 Task: Sort the products in the category "Nutritional Oils" by price (lowest first).
Action: Mouse moved to (234, 112)
Screenshot: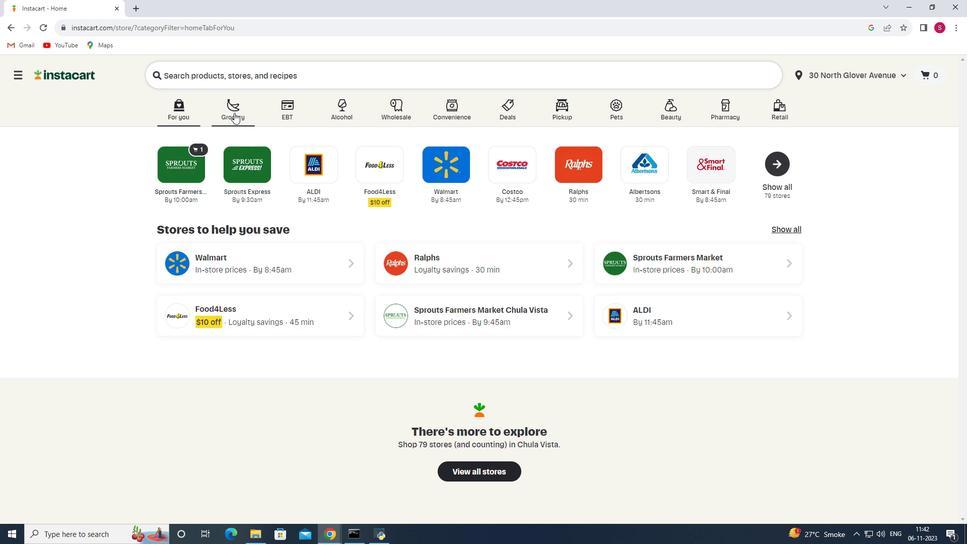 
Action: Mouse pressed left at (234, 112)
Screenshot: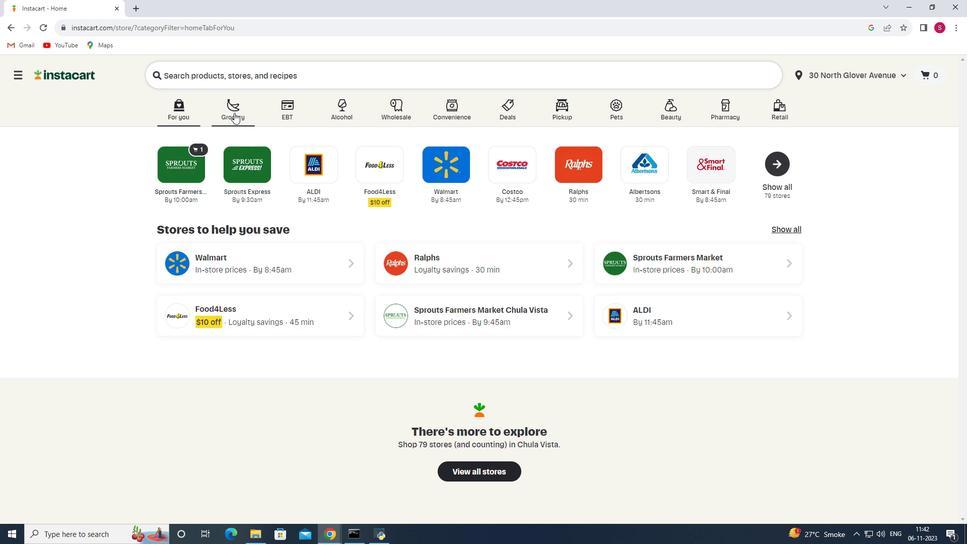 
Action: Mouse moved to (225, 280)
Screenshot: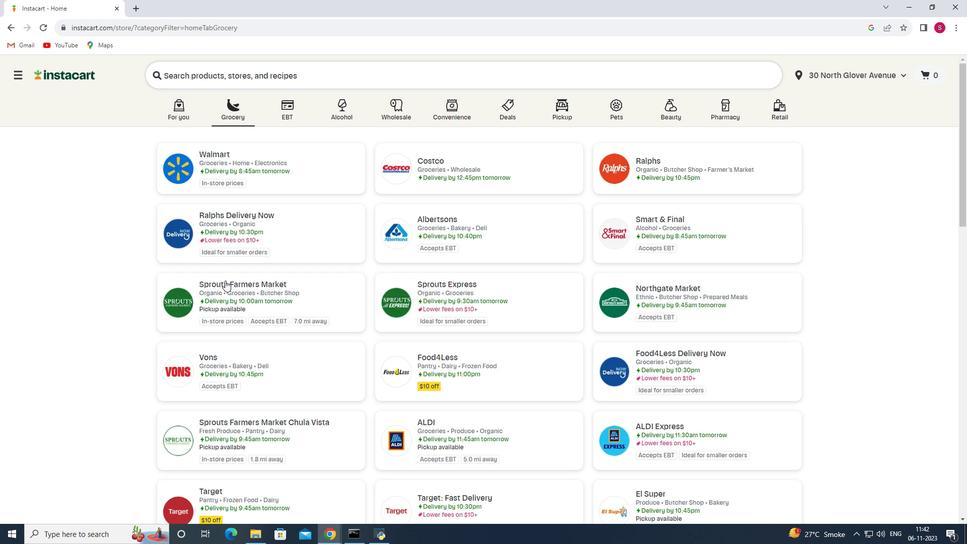 
Action: Mouse pressed left at (225, 280)
Screenshot: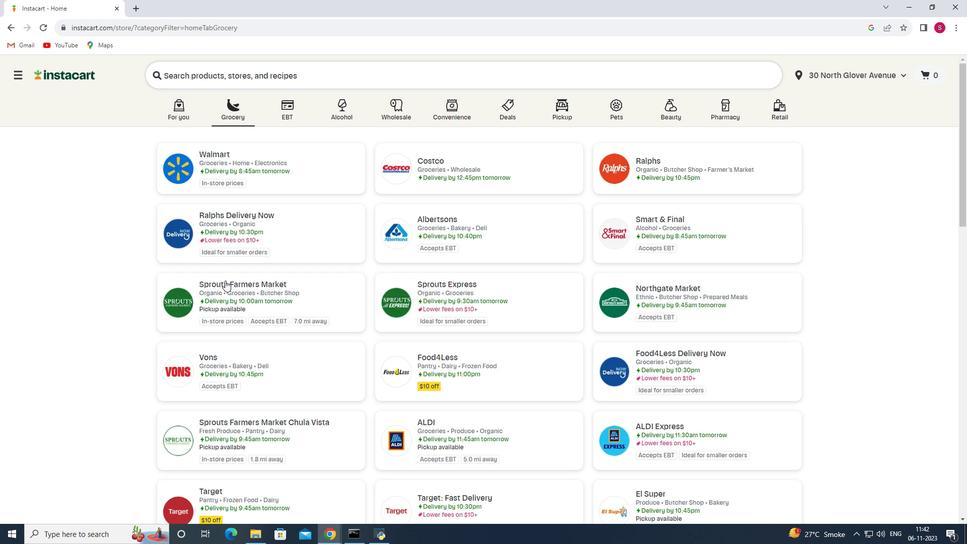 
Action: Mouse moved to (90, 322)
Screenshot: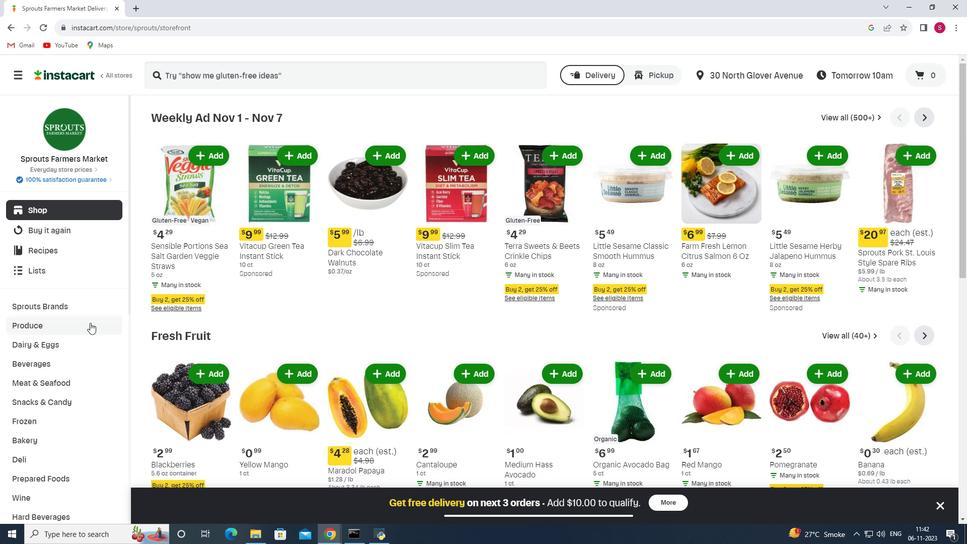 
Action: Mouse scrolled (90, 322) with delta (0, 0)
Screenshot: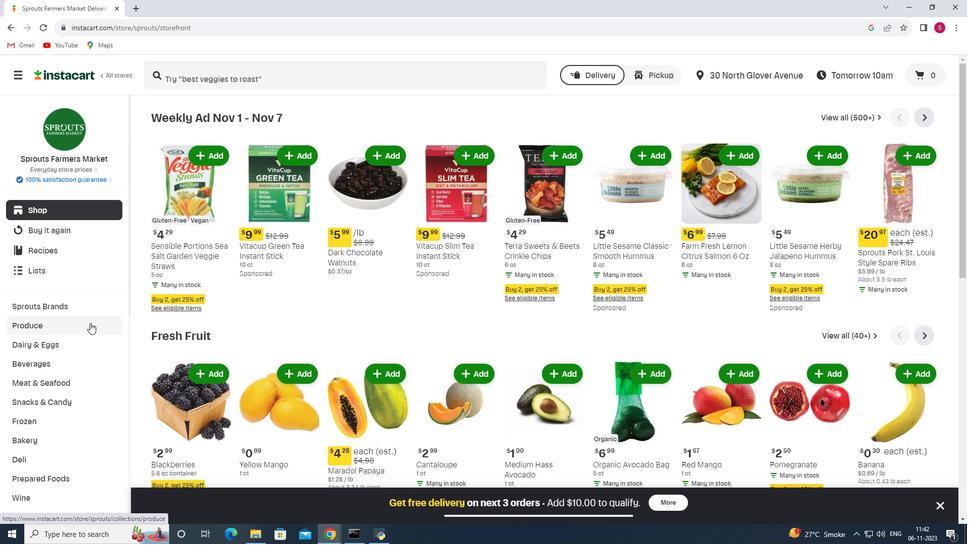 
Action: Mouse scrolled (90, 322) with delta (0, 0)
Screenshot: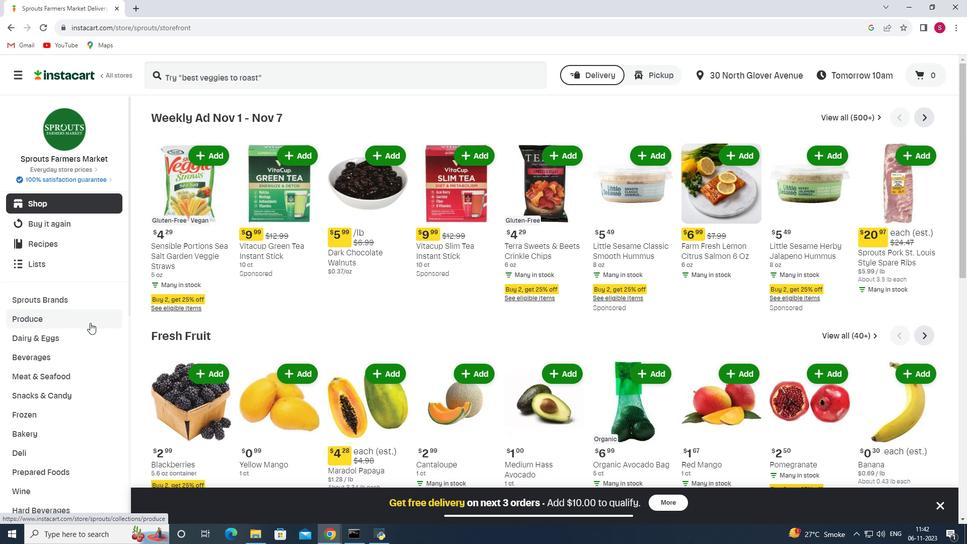
Action: Mouse scrolled (90, 322) with delta (0, 0)
Screenshot: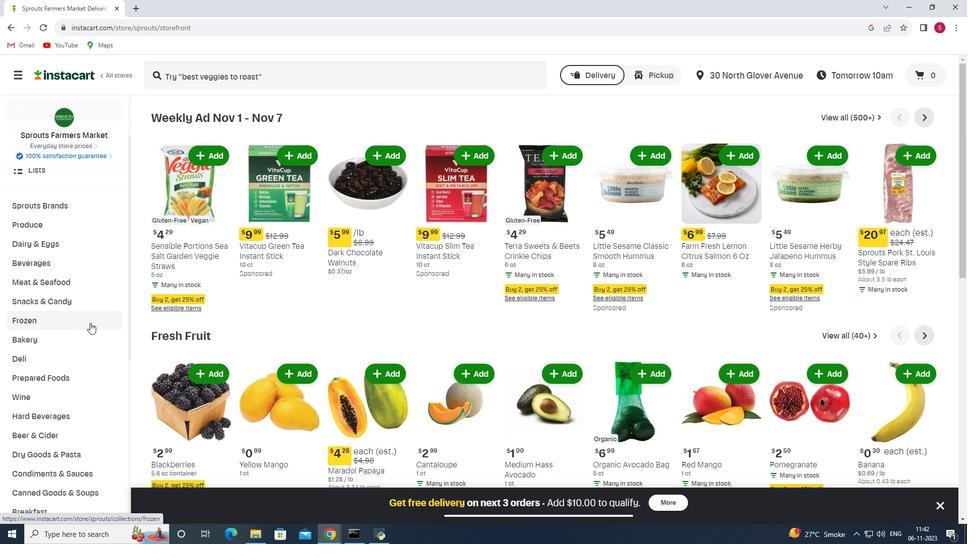 
Action: Mouse moved to (70, 326)
Screenshot: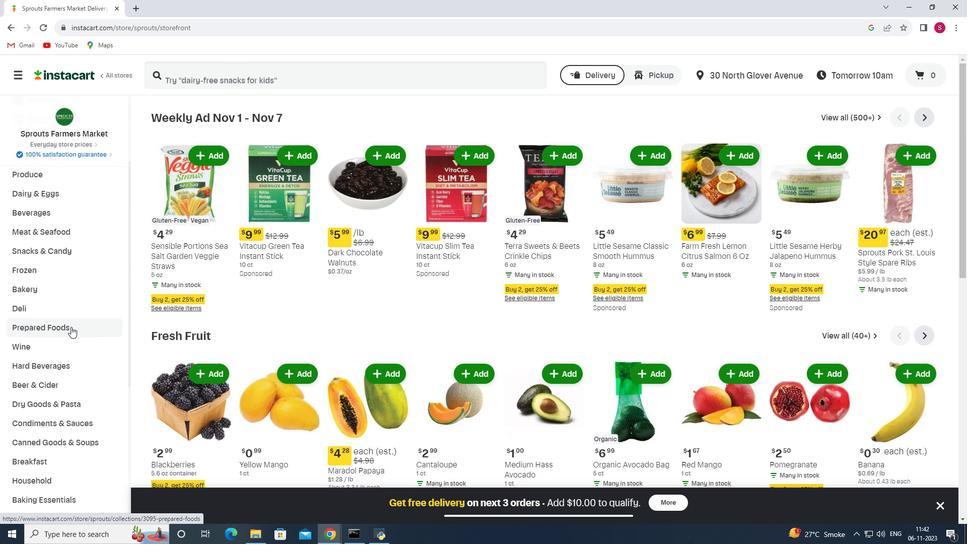 
Action: Mouse scrolled (70, 326) with delta (0, 0)
Screenshot: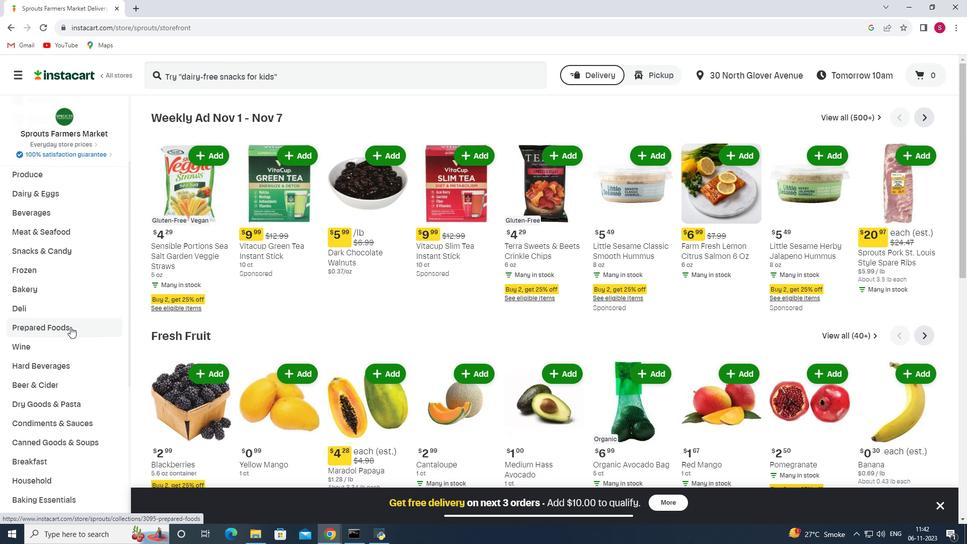 
Action: Mouse scrolled (70, 326) with delta (0, 0)
Screenshot: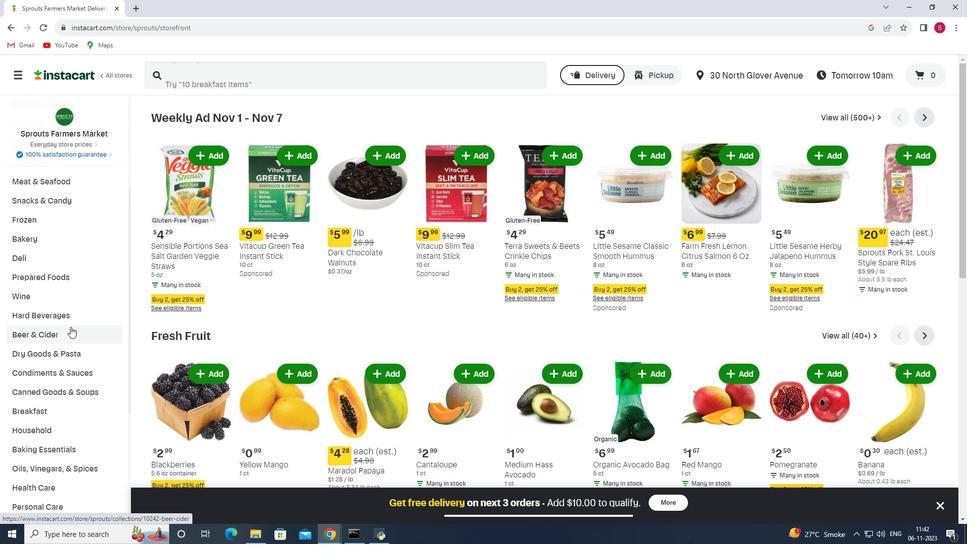 
Action: Mouse moved to (65, 337)
Screenshot: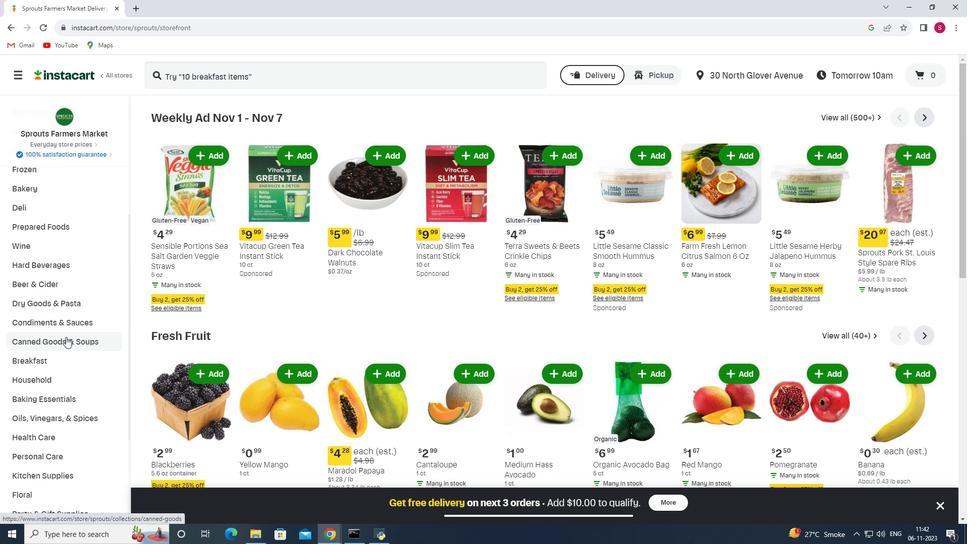 
Action: Mouse scrolled (65, 336) with delta (0, 0)
Screenshot: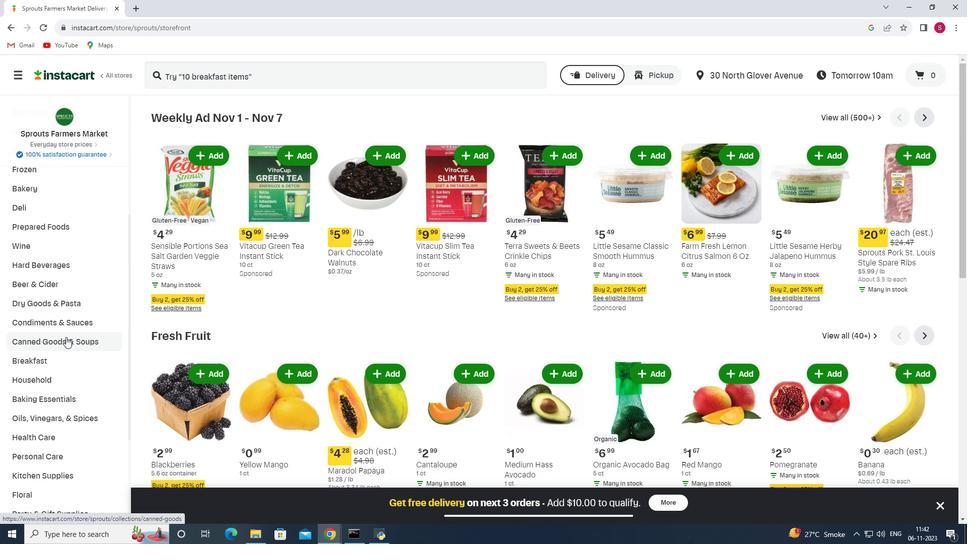 
Action: Mouse moved to (48, 378)
Screenshot: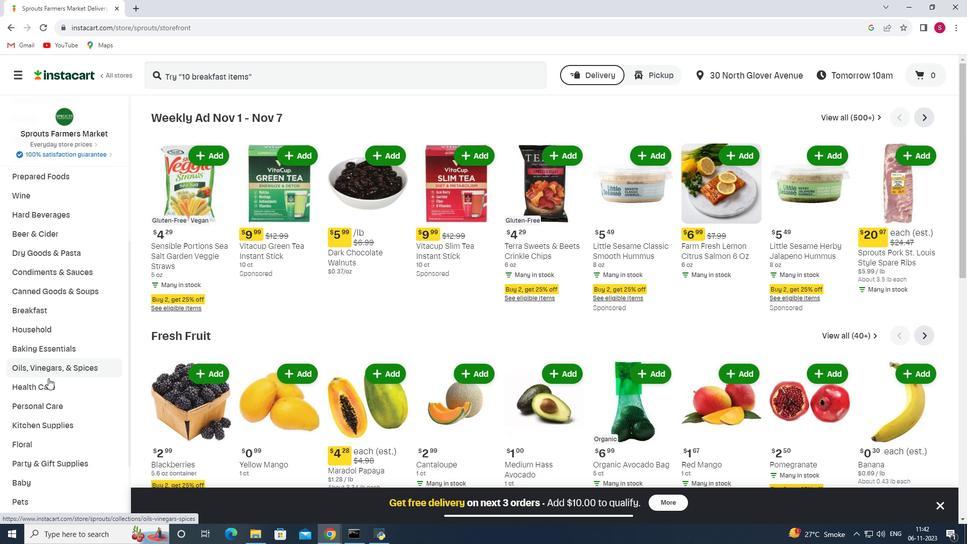 
Action: Mouse pressed left at (48, 378)
Screenshot: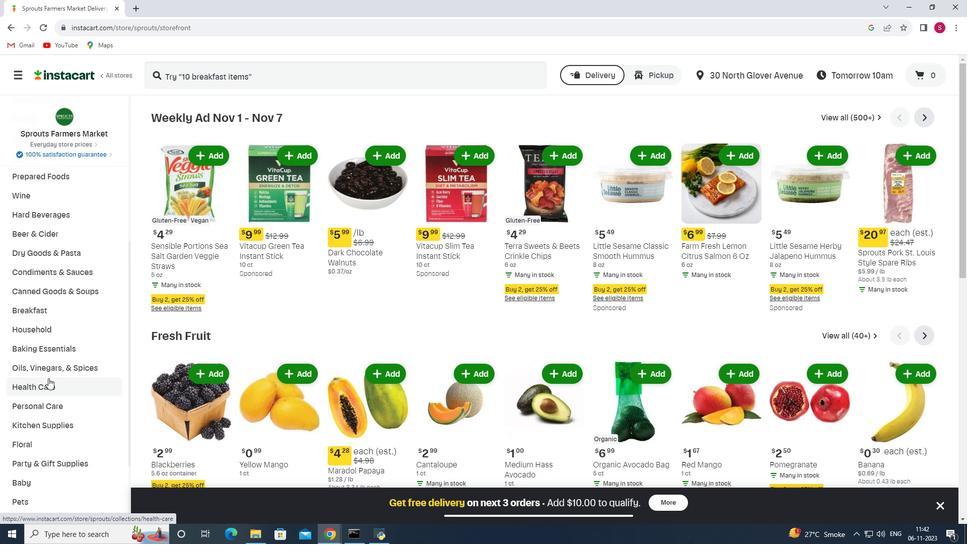 
Action: Mouse moved to (364, 140)
Screenshot: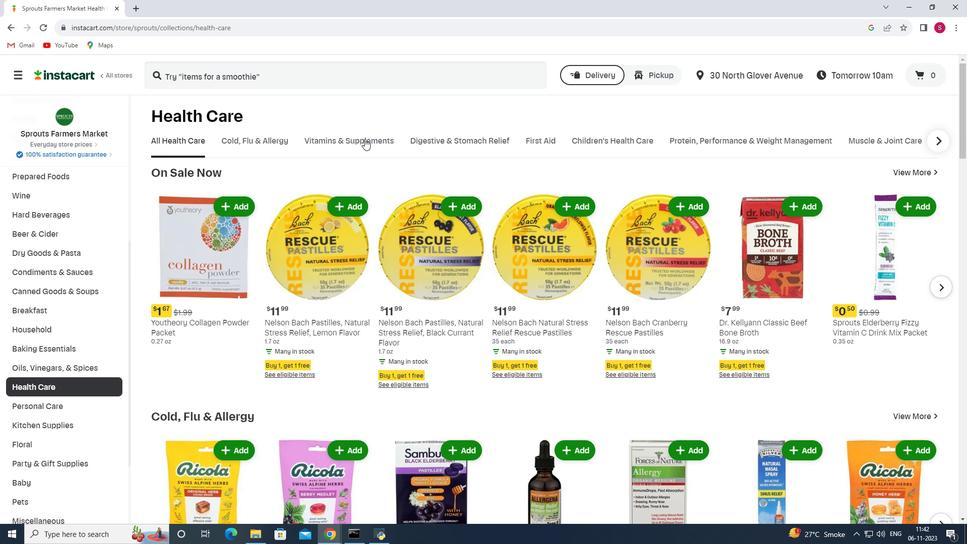 
Action: Mouse pressed left at (364, 140)
Screenshot: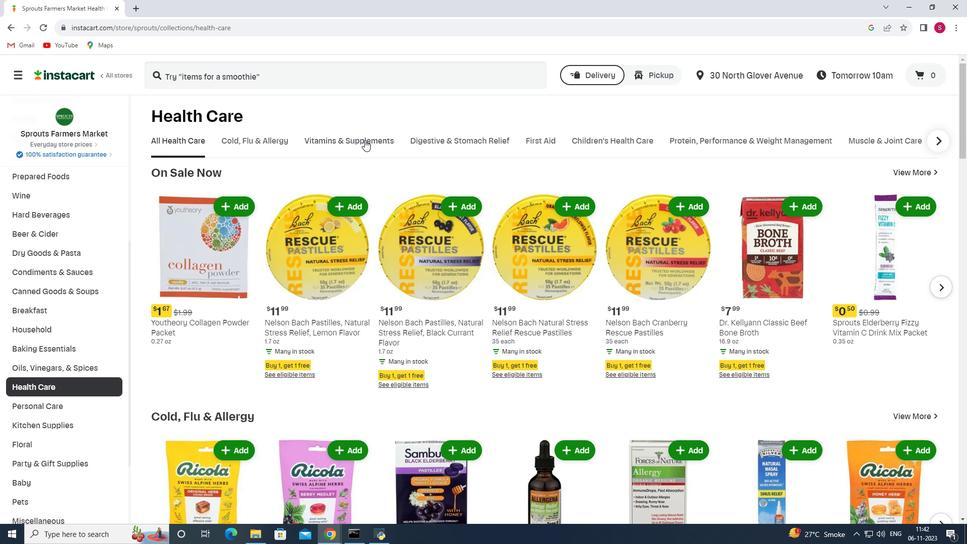 
Action: Mouse moved to (702, 183)
Screenshot: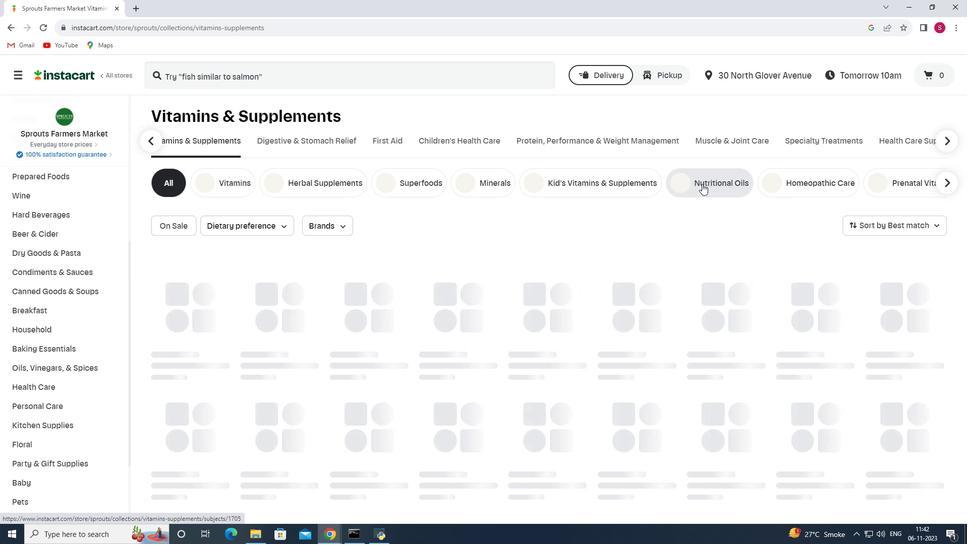 
Action: Mouse pressed left at (702, 183)
Screenshot: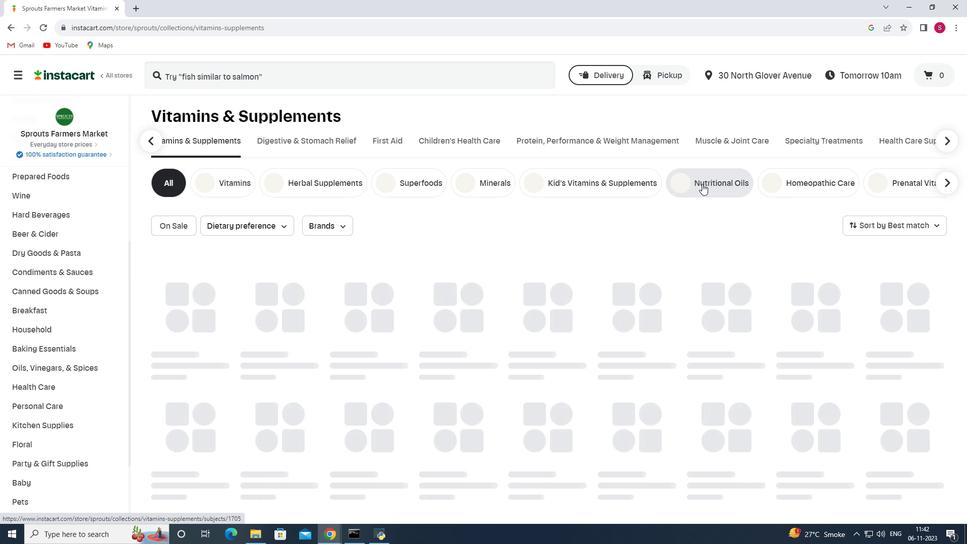 
Action: Mouse moved to (919, 223)
Screenshot: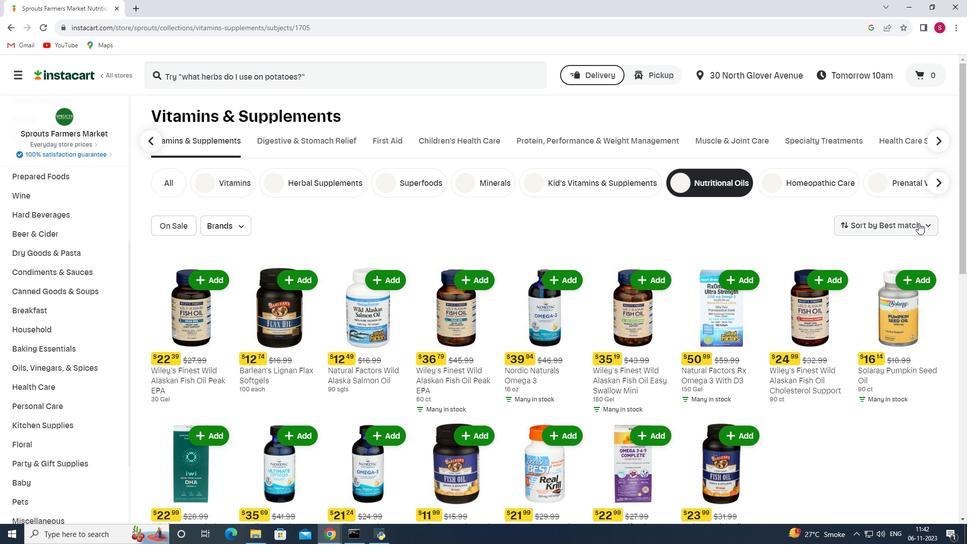 
Action: Mouse pressed left at (919, 223)
Screenshot: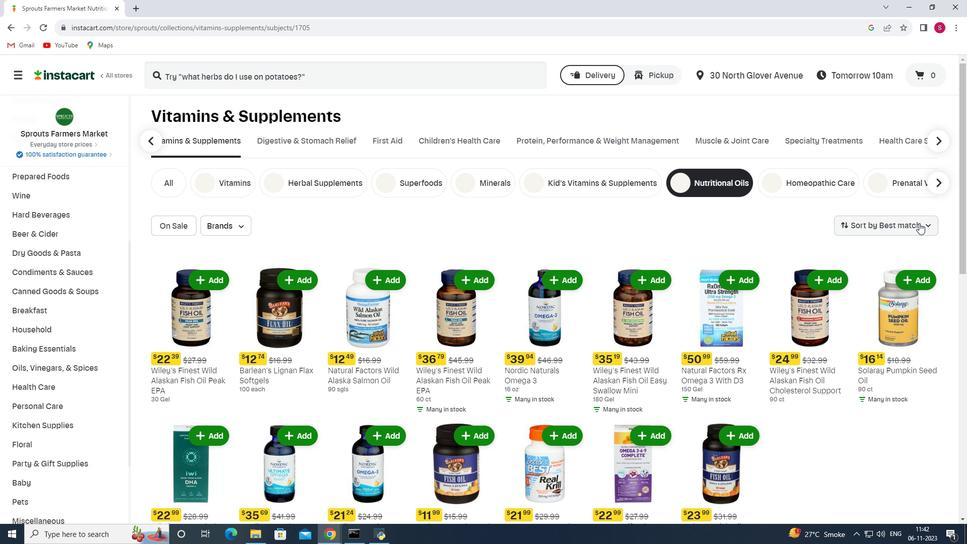 
Action: Mouse moved to (908, 271)
Screenshot: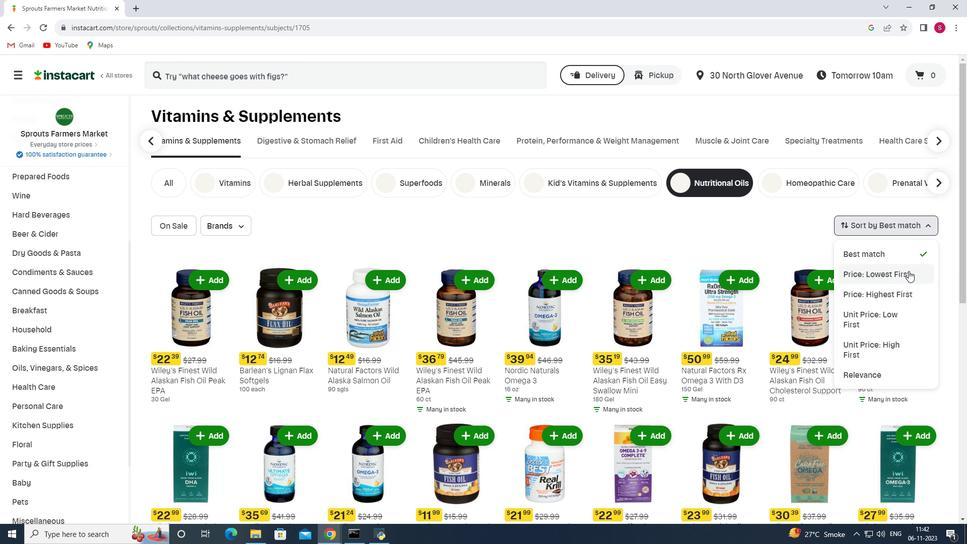 
Action: Mouse pressed left at (908, 271)
Screenshot: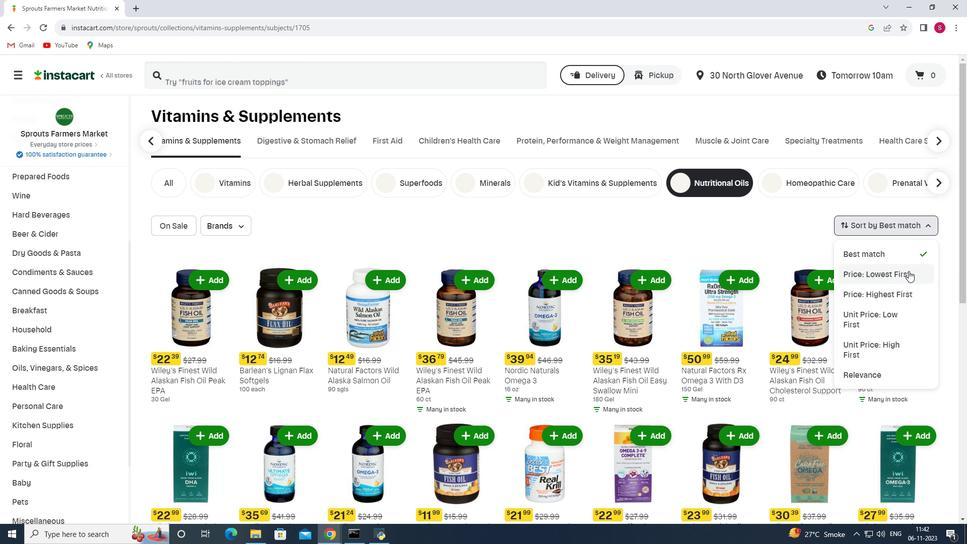 
